 Task: Create in the project WhiteCap in Backlog an issue 'Integrate a new push notification feature into an existing mobile application to increase user engagement and retention', assign it to team member softage.4@softage.net and change the status to IN PROGRESS.
Action: Mouse moved to (263, 354)
Screenshot: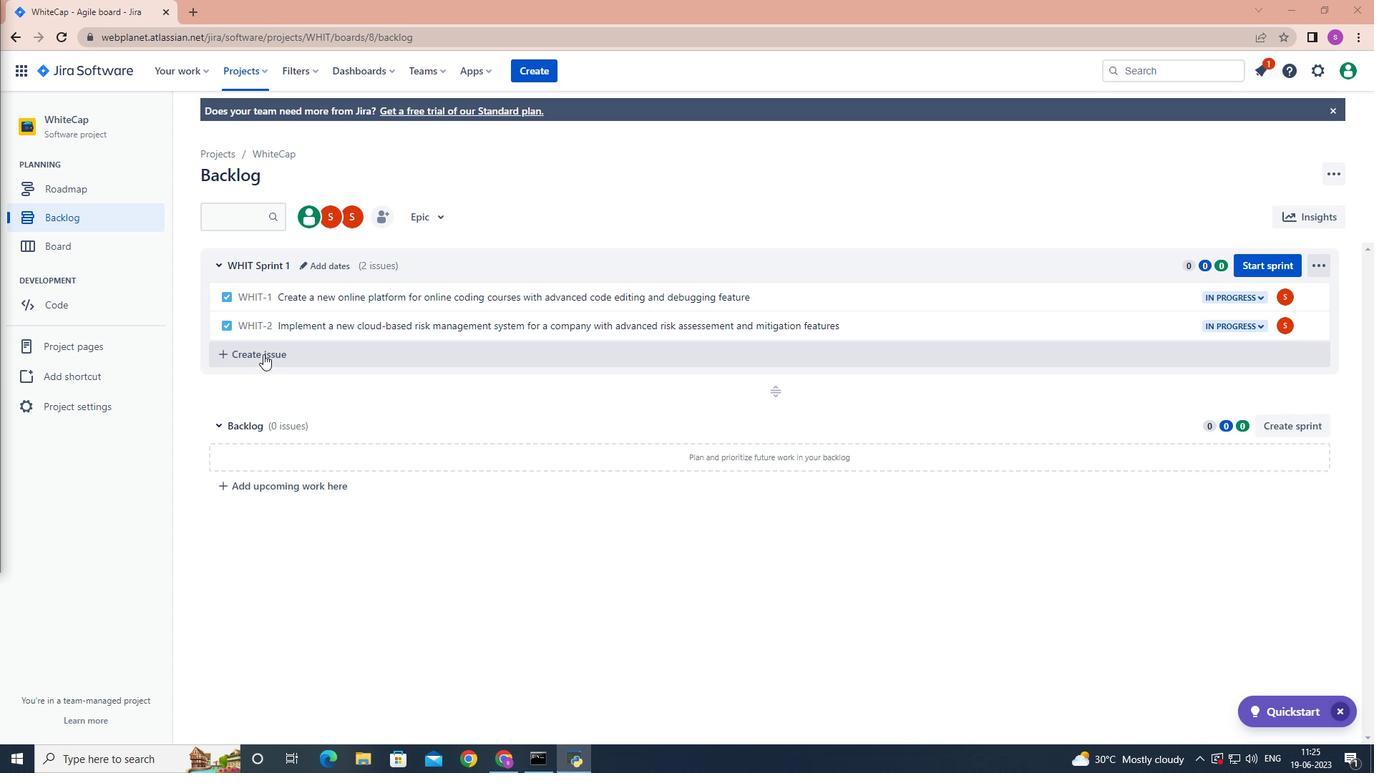 
Action: Mouse pressed left at (263, 354)
Screenshot: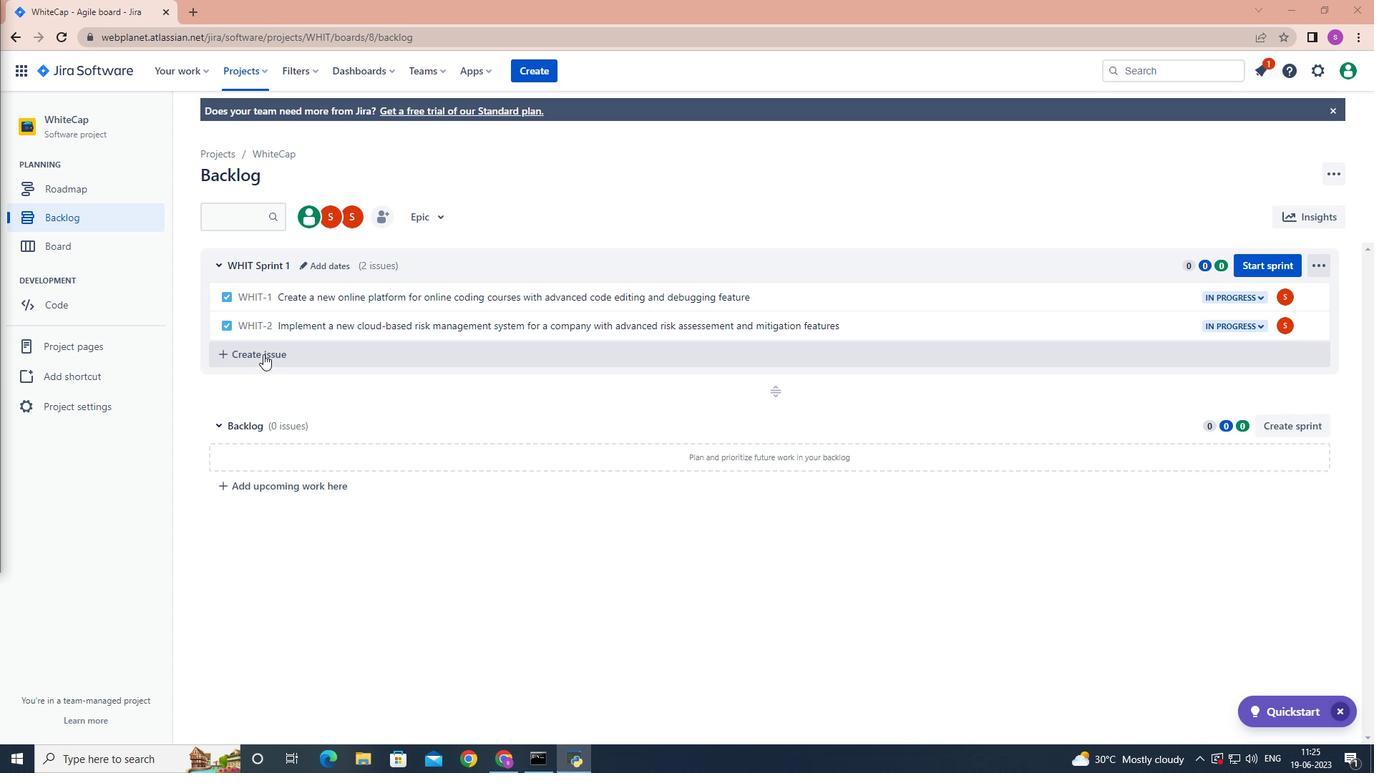 
Action: Key pressed <Key.shift>Integrate<Key.space>a<Key.space>new<Key.space>push<Key.space>notification<Key.space>feature<Key.space>into<Key.space>an<Key.space>existing<Key.space>mobile<Key.space>application<Key.space>to<Key.space>increase<Key.space>user<Key.space>engagement<Key.space>and<Key.space>retention<Key.enter>
Screenshot: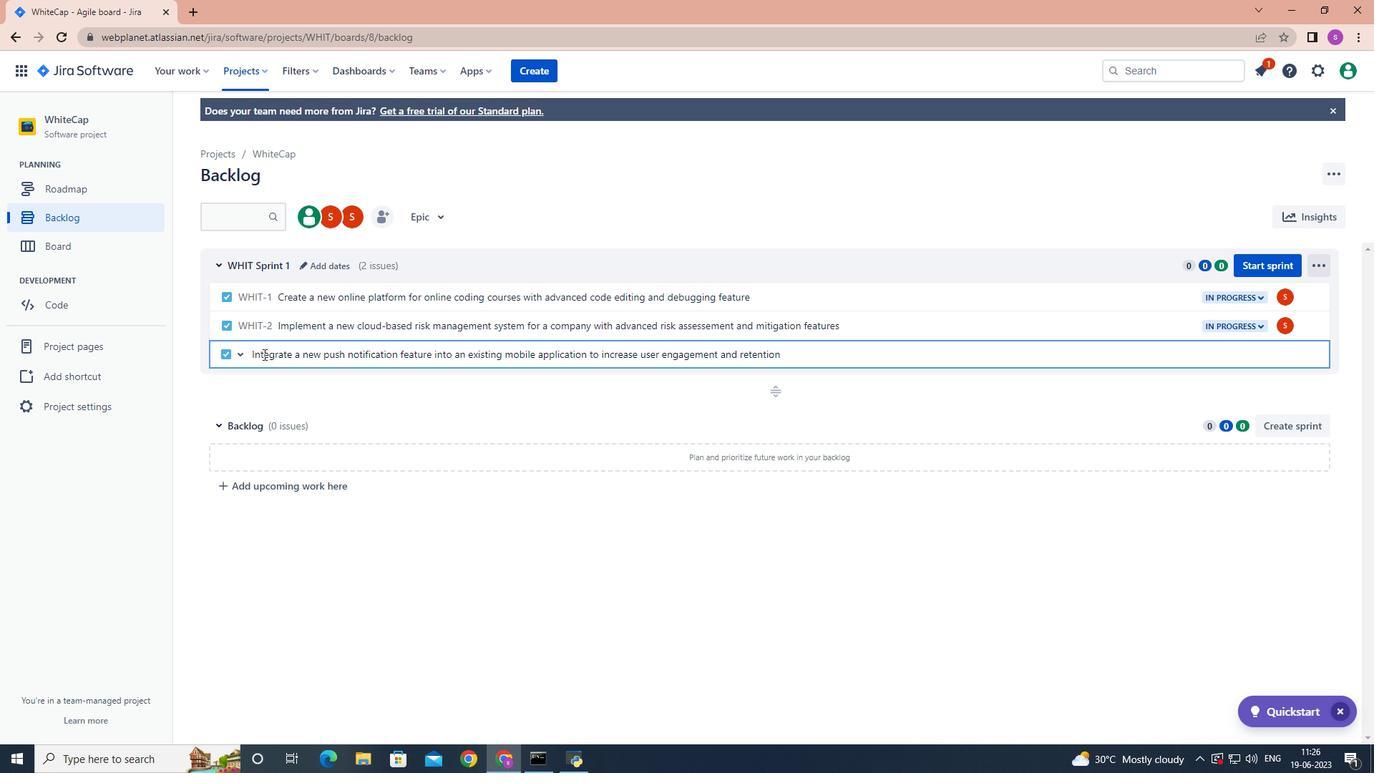 
Action: Mouse moved to (1287, 351)
Screenshot: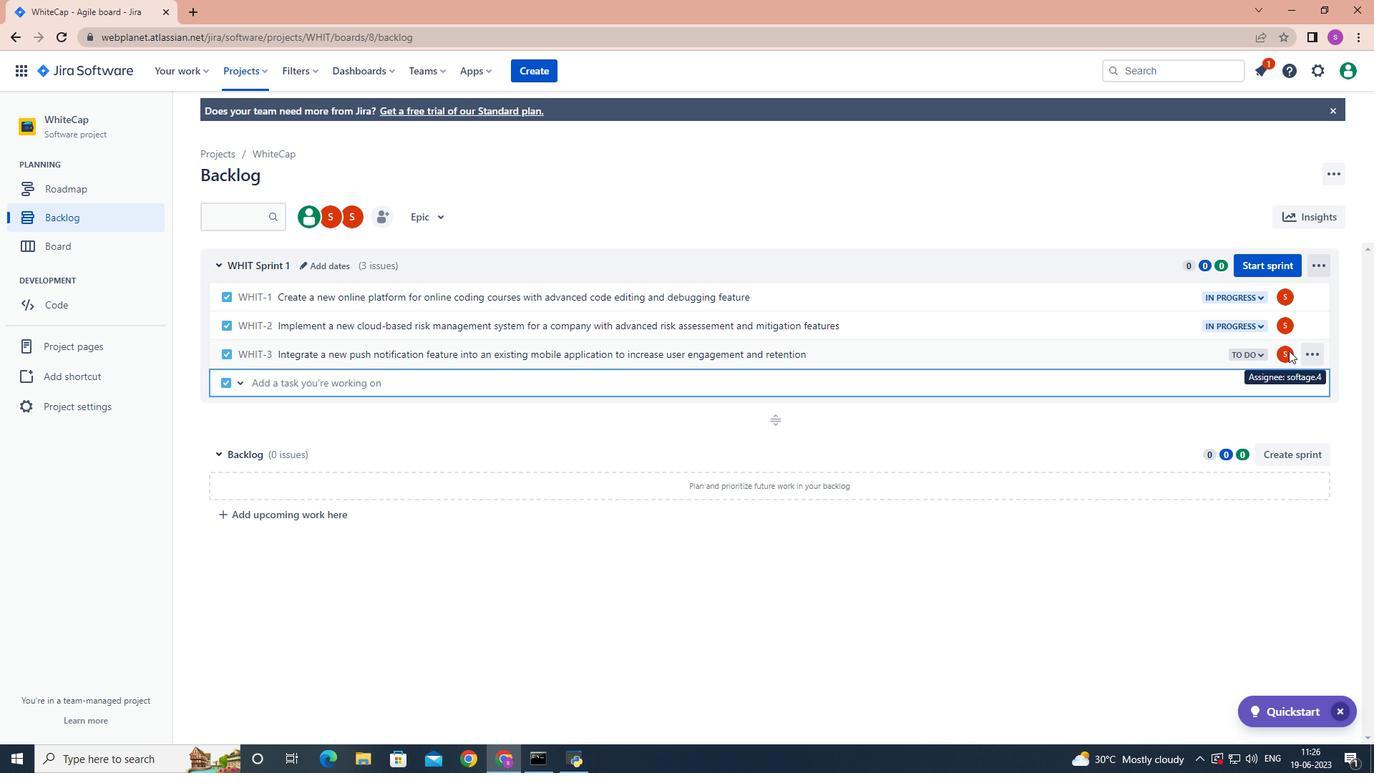 
Action: Mouse pressed left at (1287, 351)
Screenshot: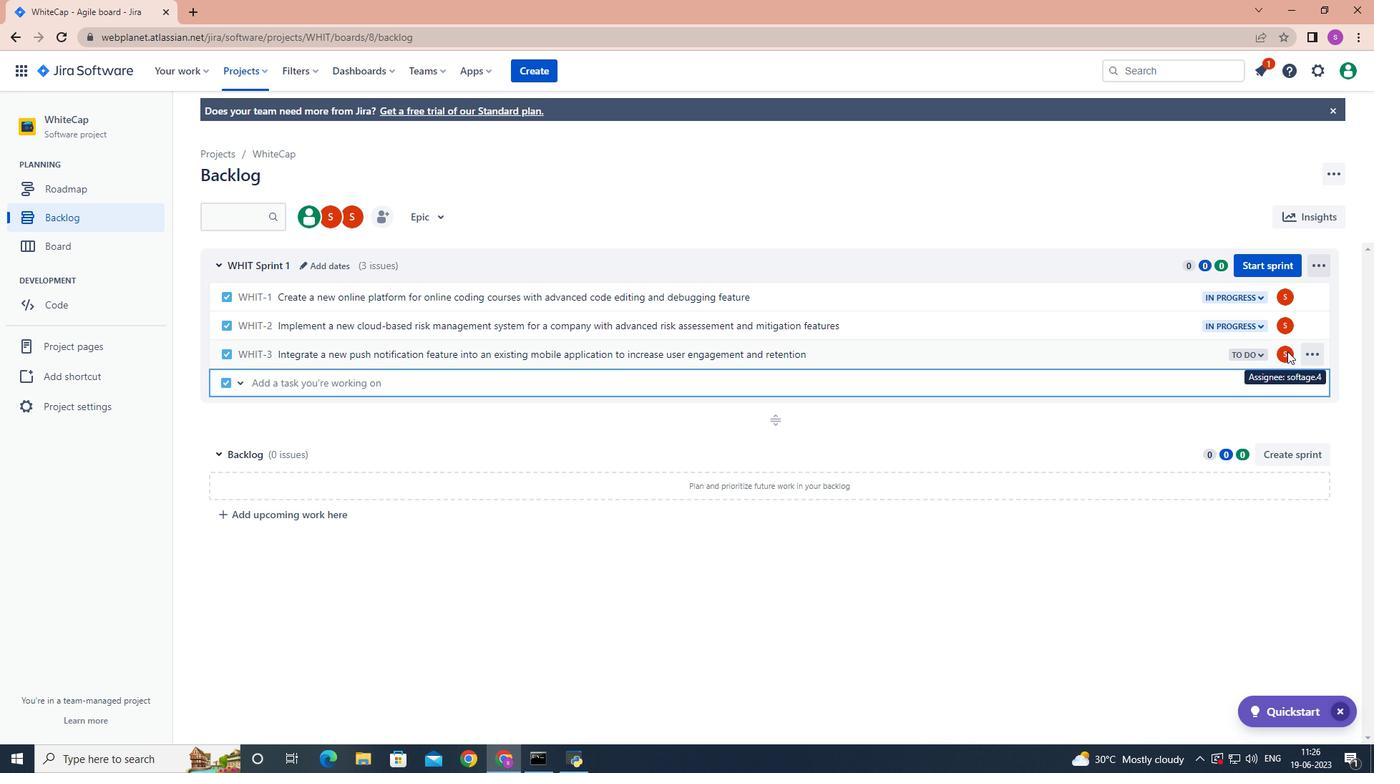 
Action: Mouse pressed left at (1287, 351)
Screenshot: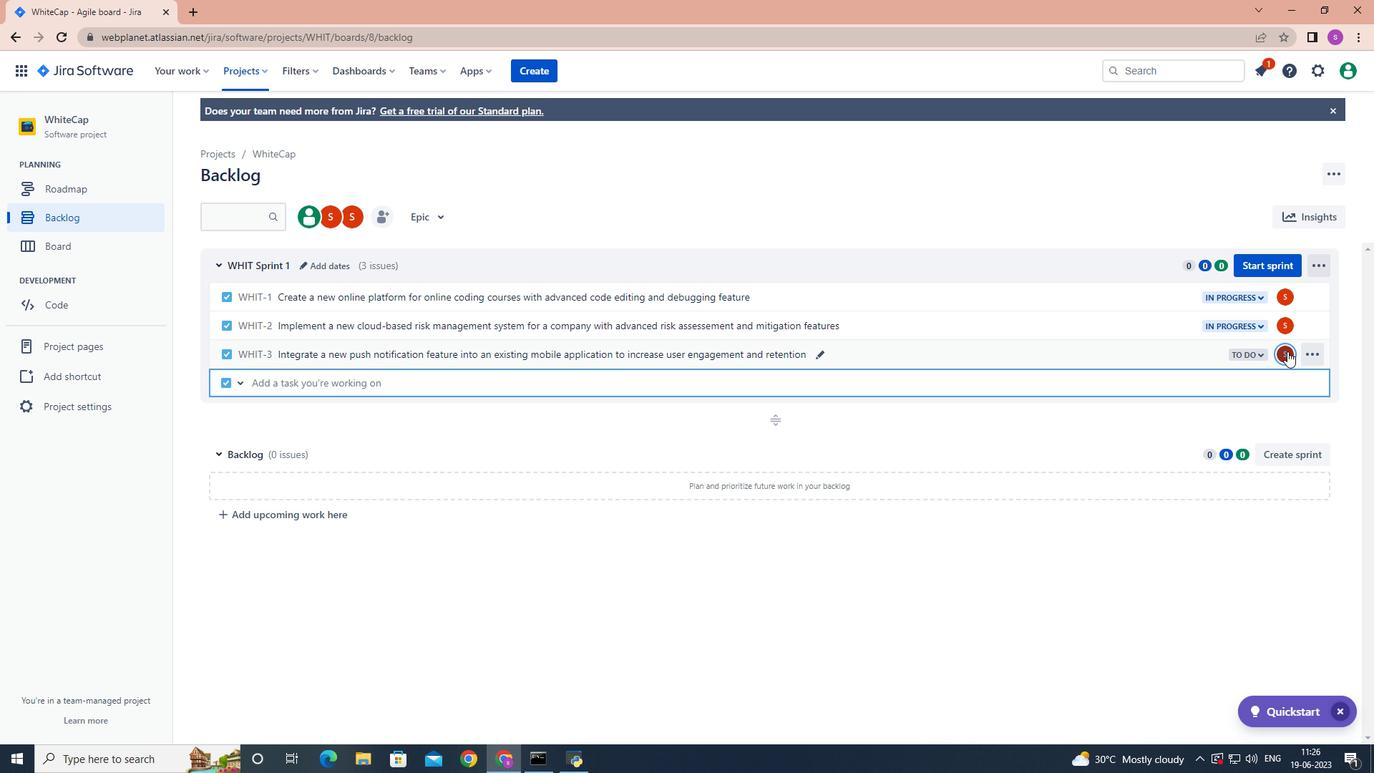
Action: Key pressed s
Screenshot: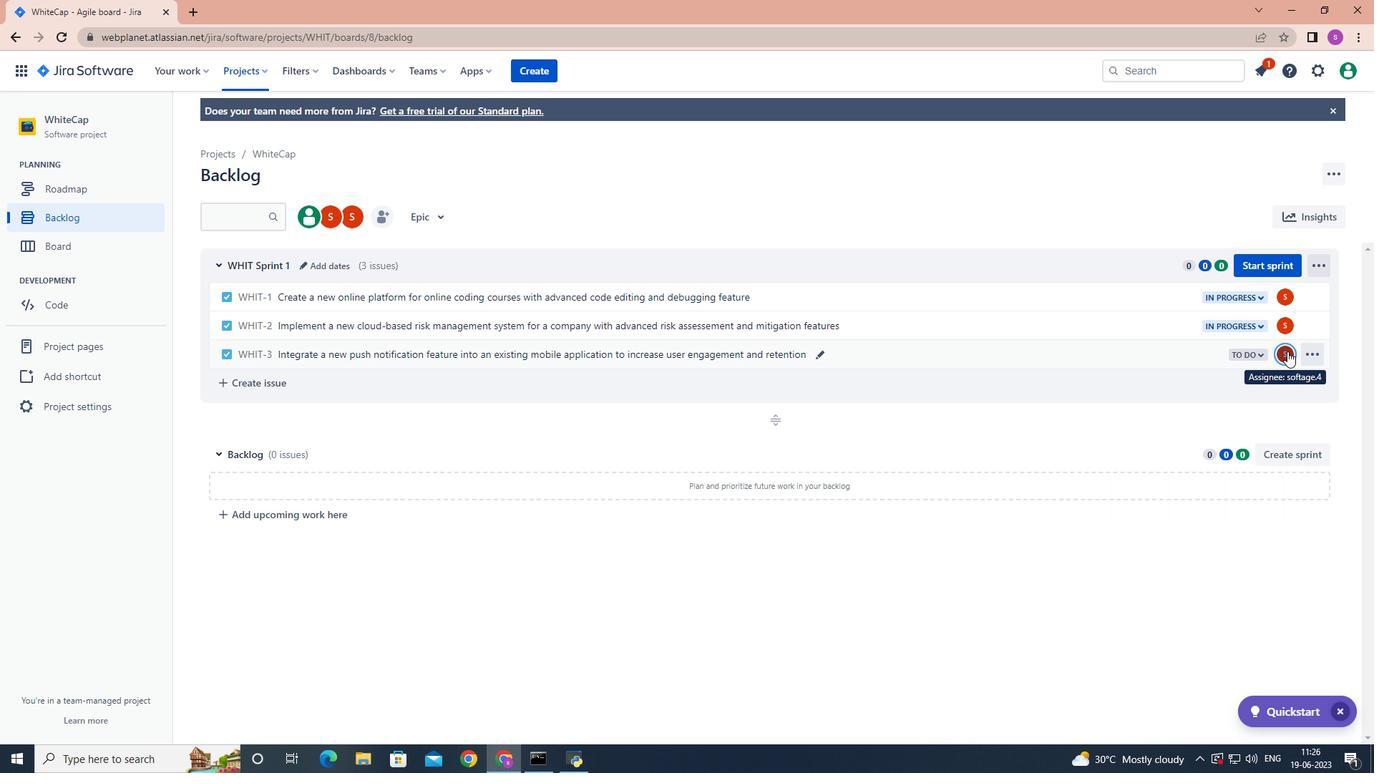 
Action: Mouse pressed left at (1287, 351)
Screenshot: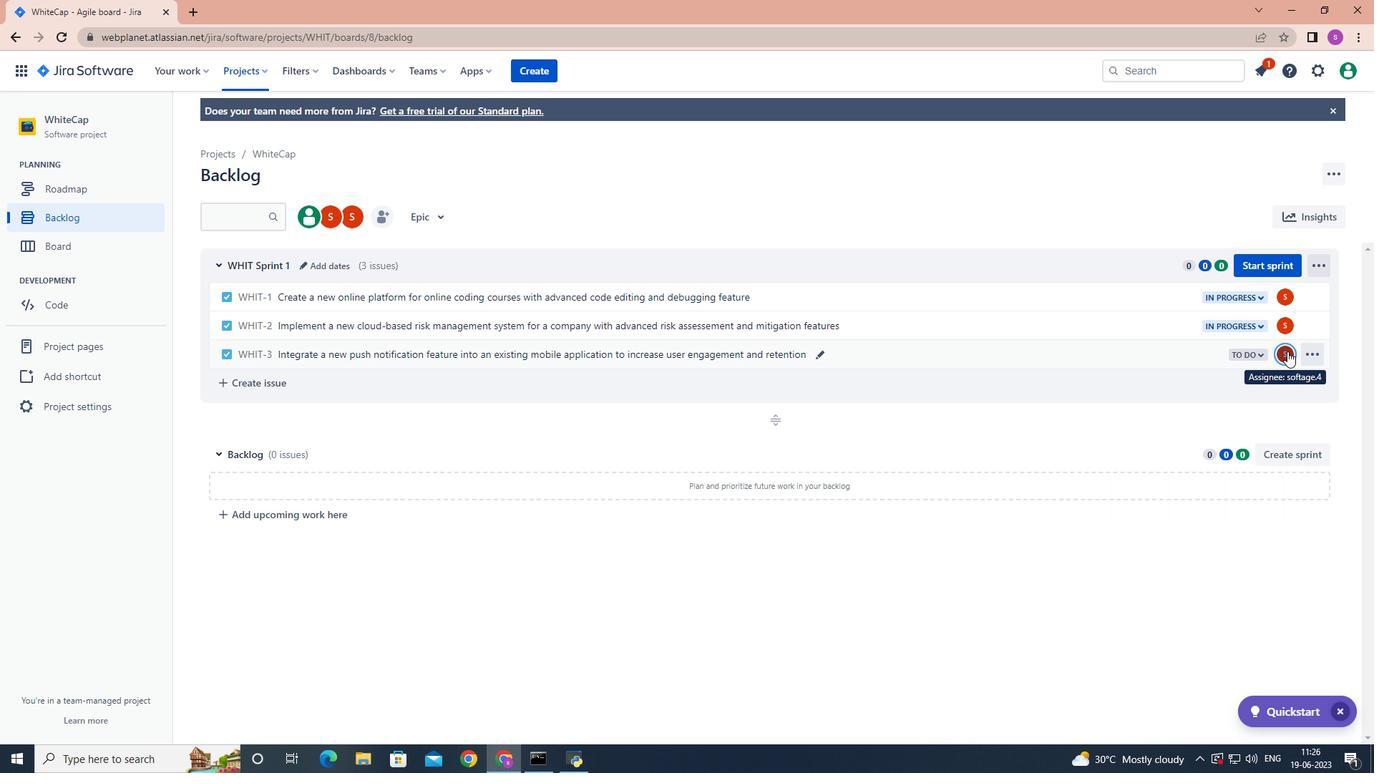 
Action: Key pressed softage.4
Screenshot: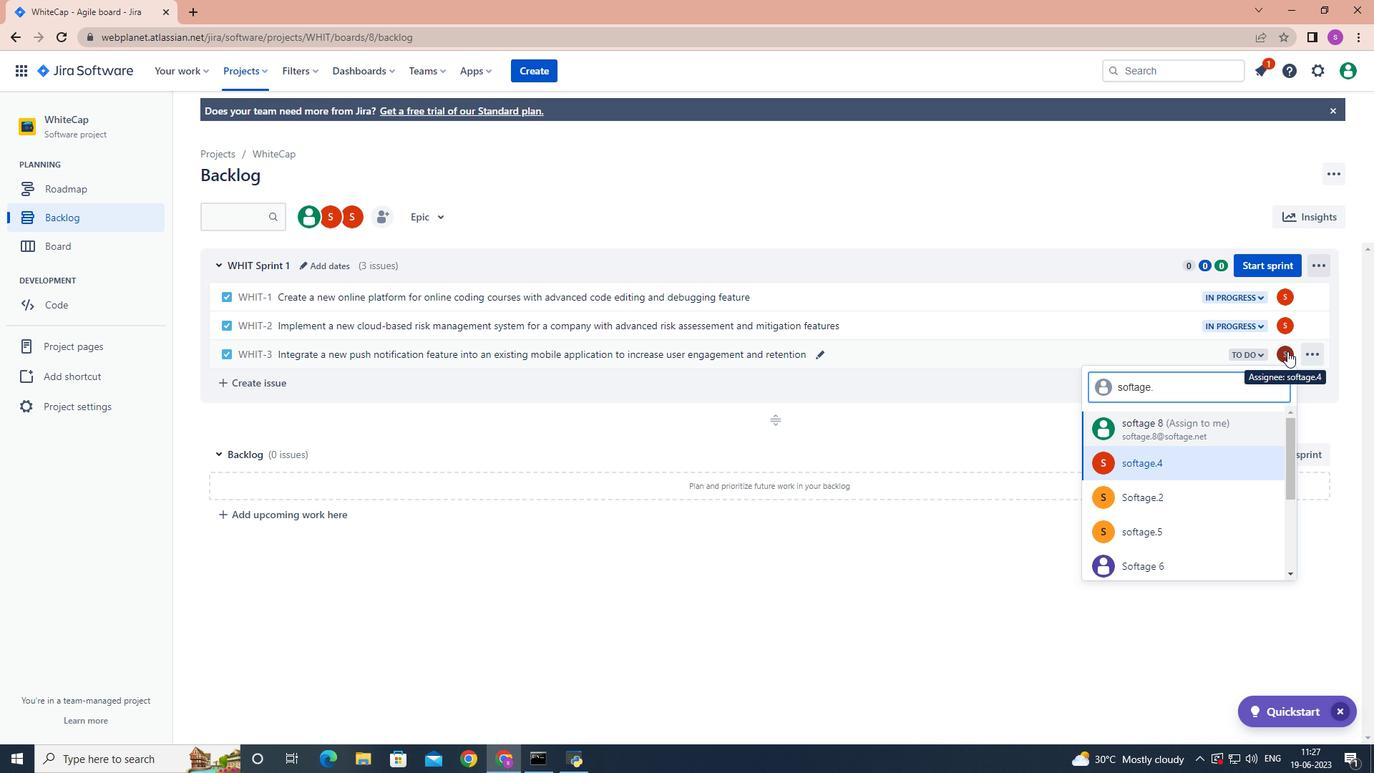 
Action: Mouse moved to (1193, 464)
Screenshot: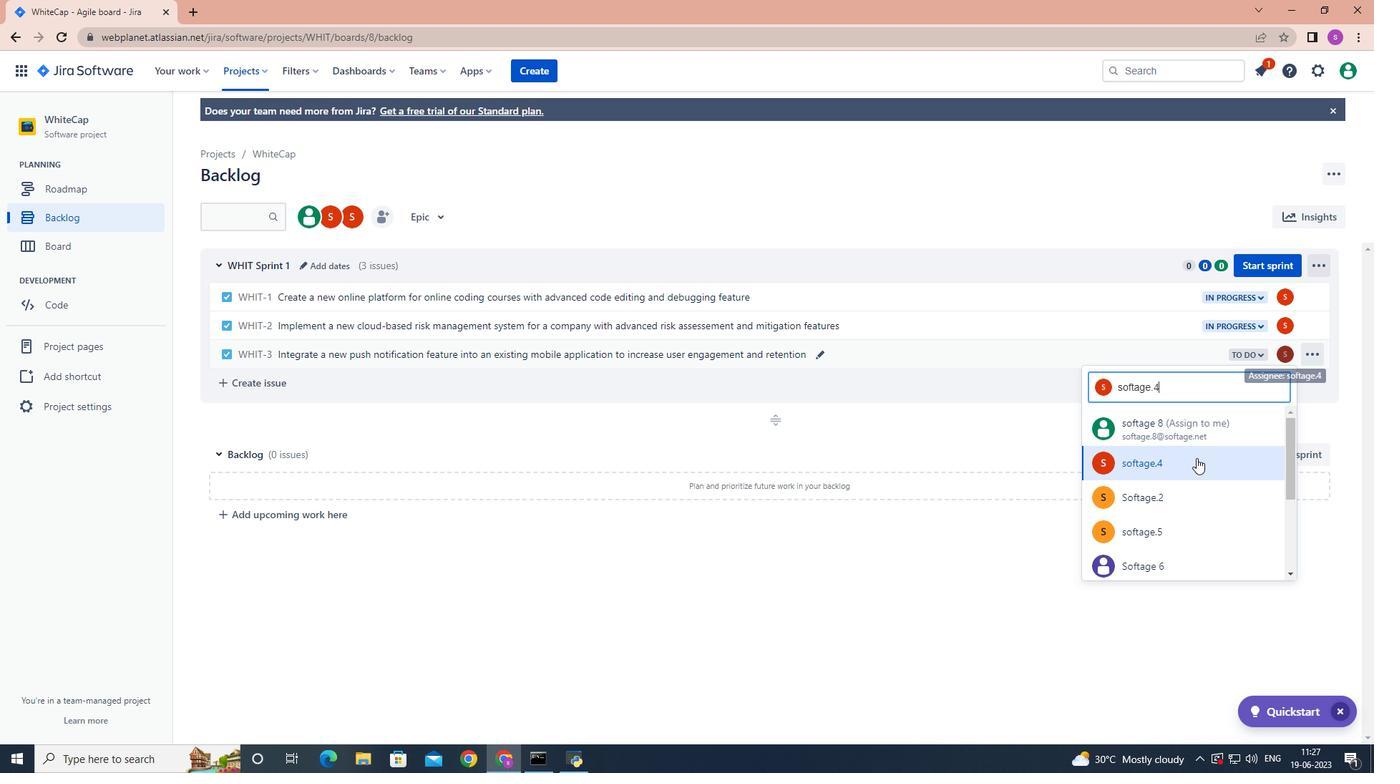 
Action: Mouse pressed left at (1193, 464)
Screenshot: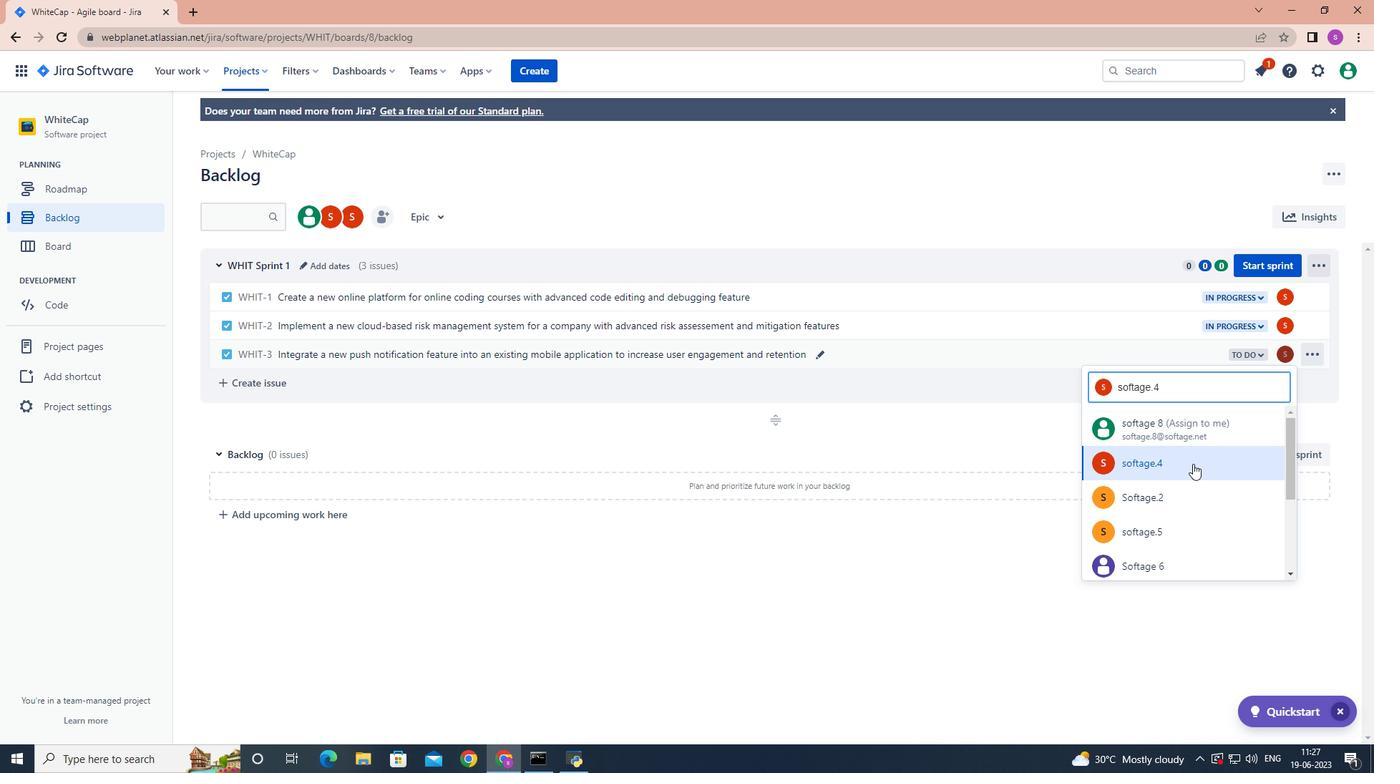 
Action: Mouse moved to (1263, 352)
Screenshot: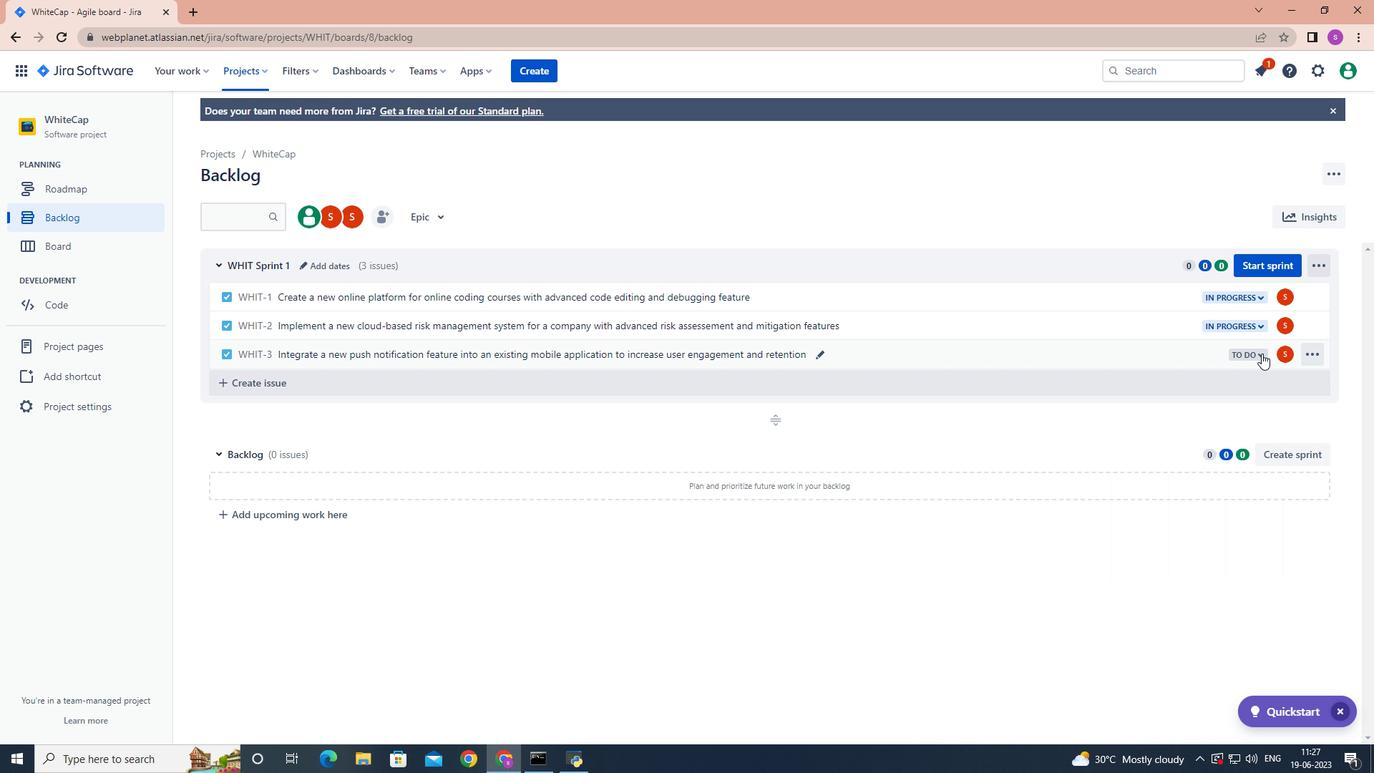 
Action: Mouse pressed left at (1263, 352)
Screenshot: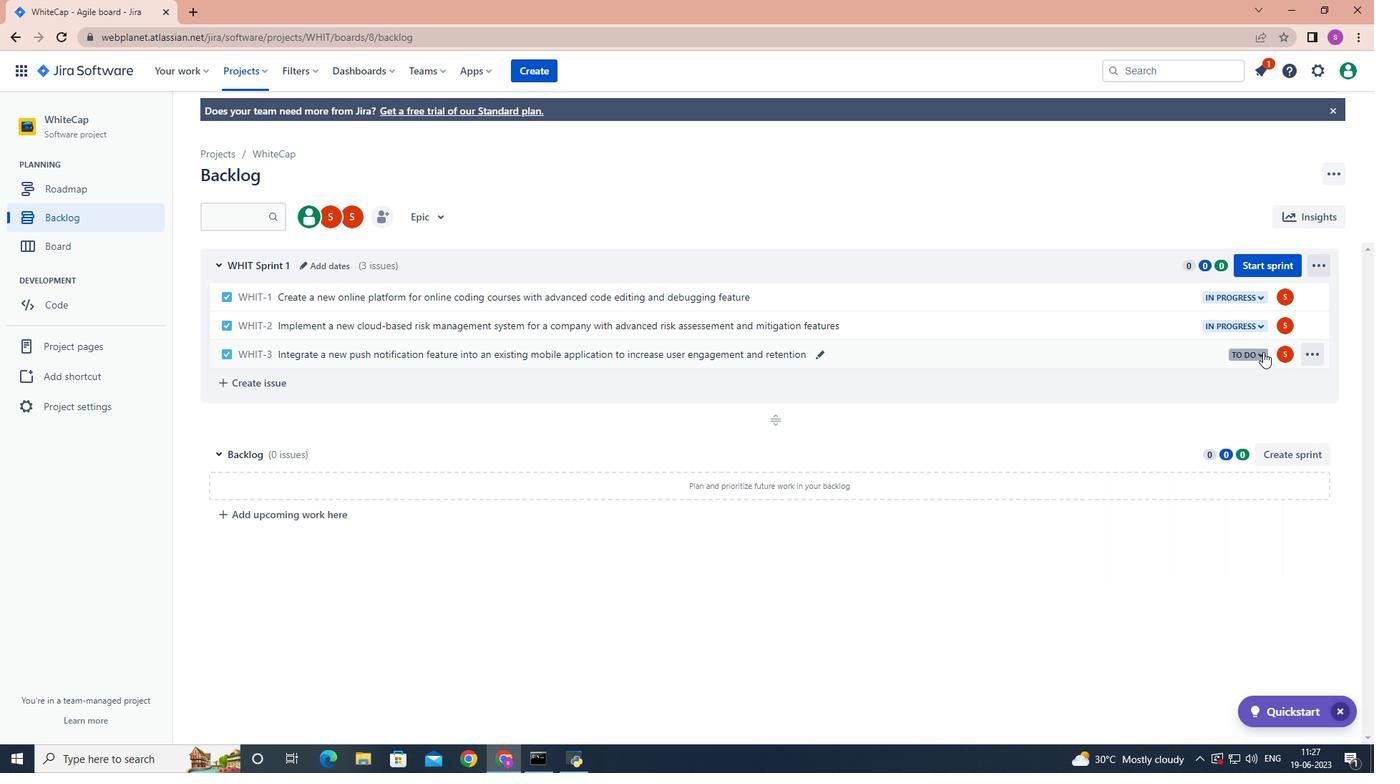 
Action: Mouse moved to (1201, 380)
Screenshot: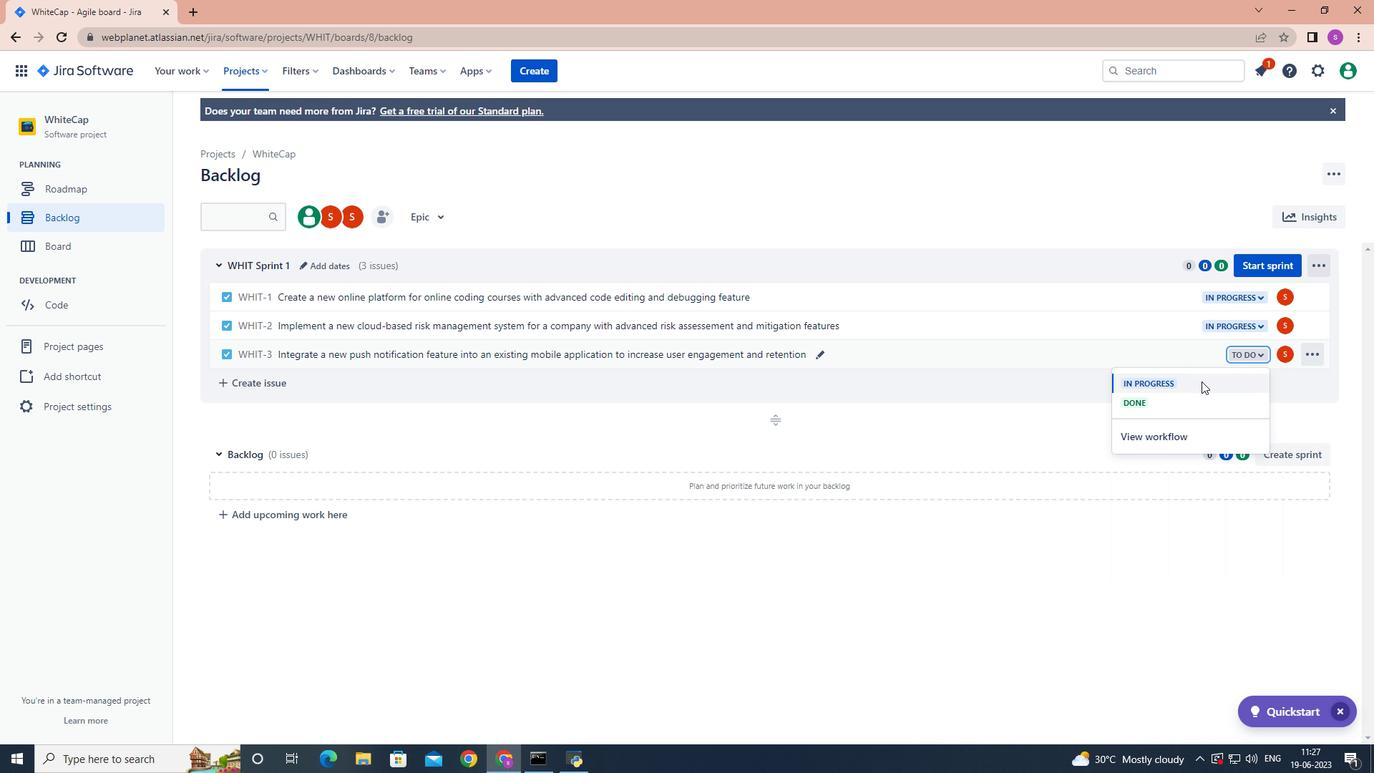 
Action: Mouse pressed left at (1201, 380)
Screenshot: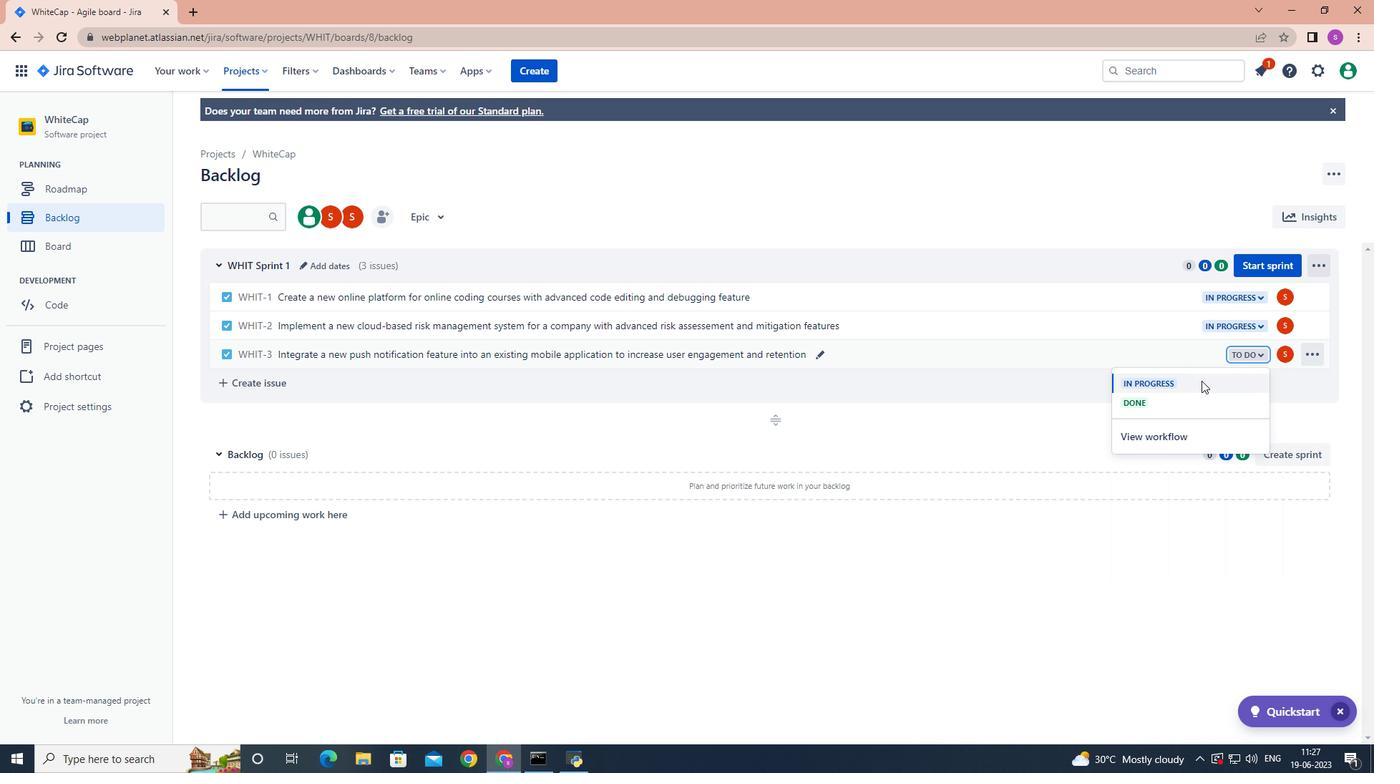 
Action: Mouse moved to (1176, 551)
Screenshot: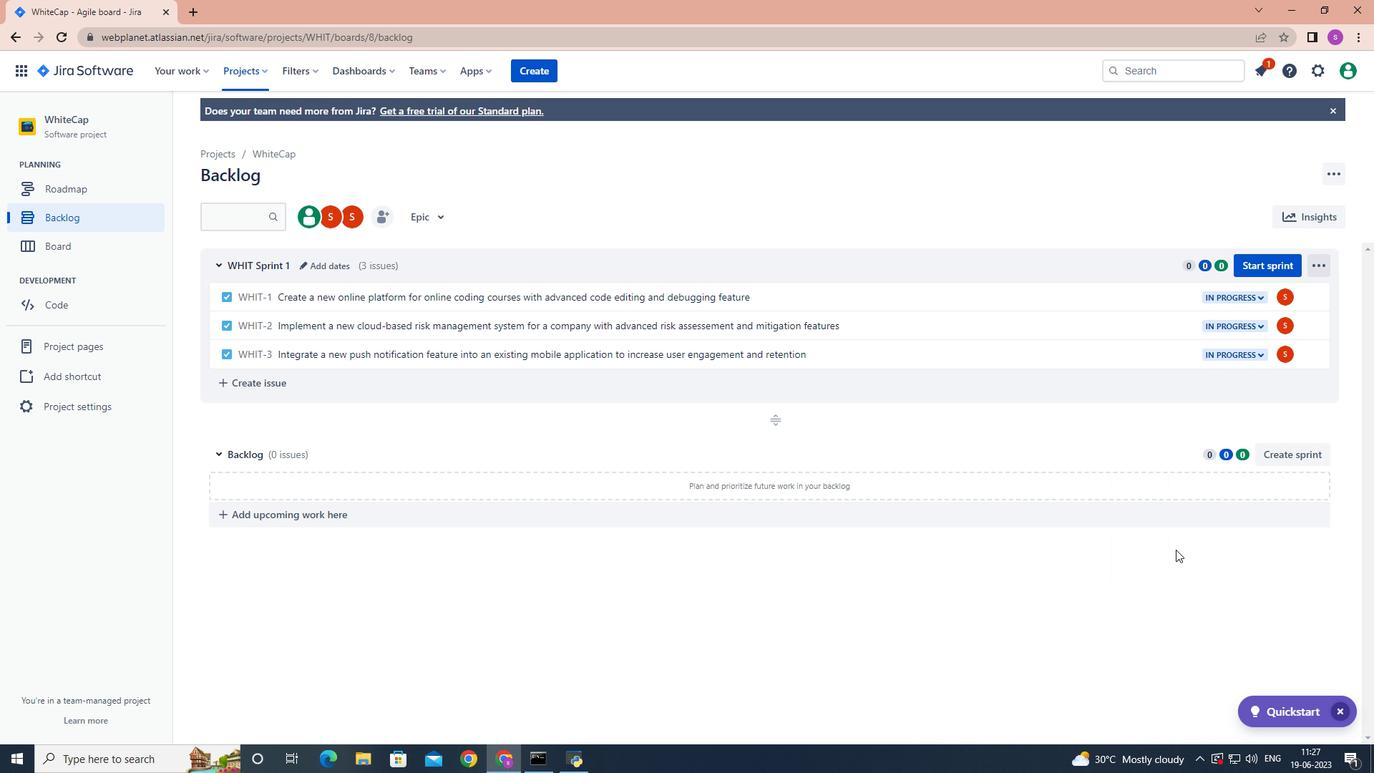 
